 Task: View property listings for condos in San Francisco, California, with waterfront views and access to cultural attractions.
Action: Key pressed s<Key.caps_lock>AN<Key.space><Key.caps_lock>f<Key.caps_lock>RAN
Screenshot: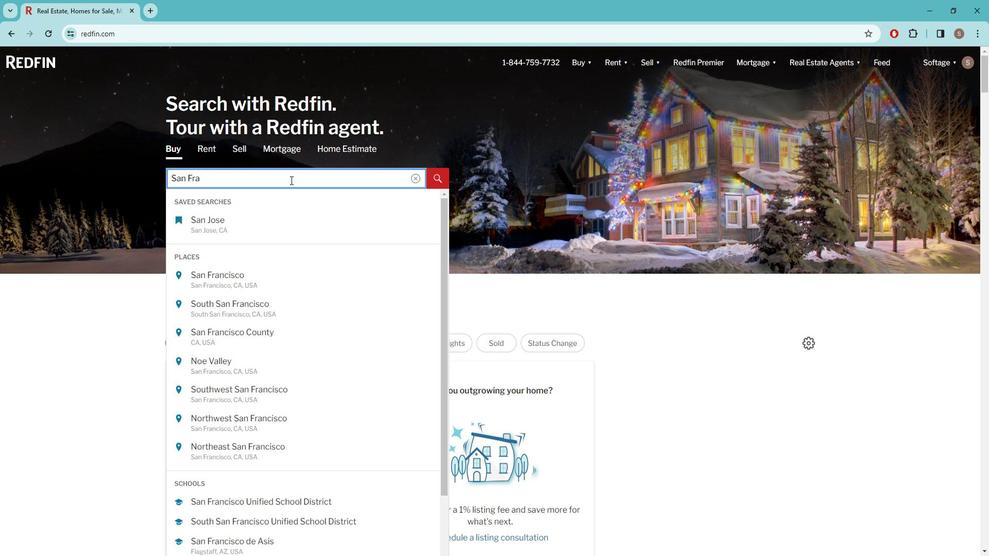 
Action: Mouse moved to (273, 276)
Screenshot: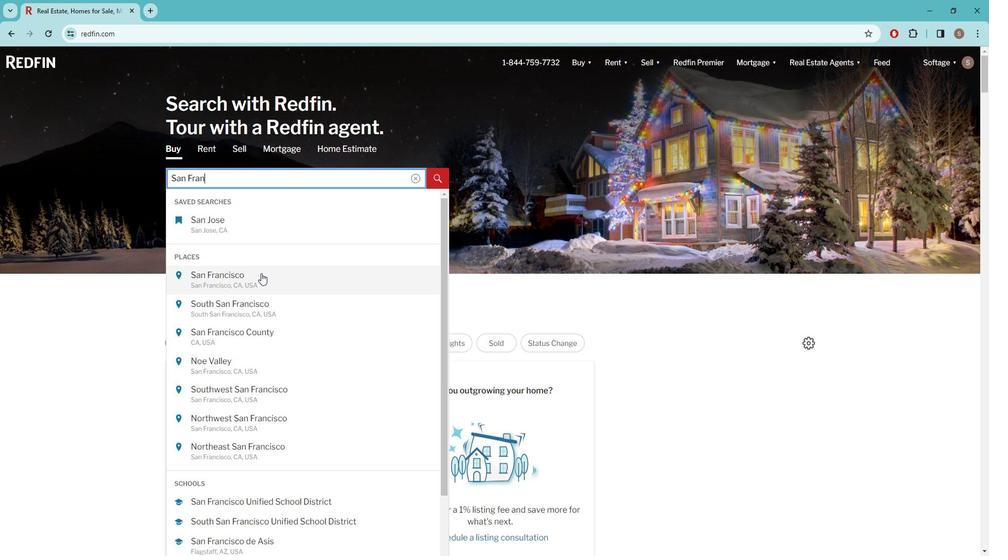 
Action: Mouse pressed left at (273, 276)
Screenshot: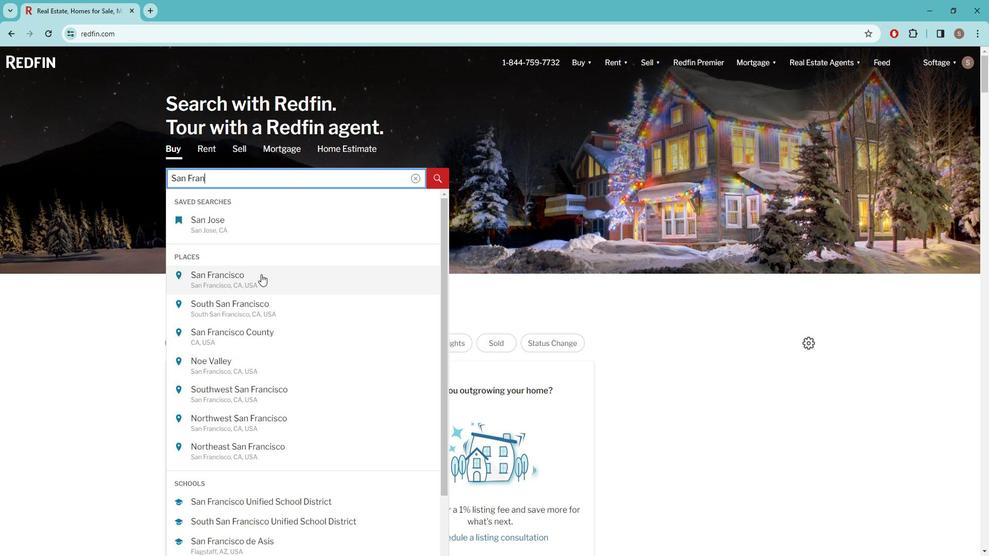 
Action: Mouse moved to (880, 134)
Screenshot: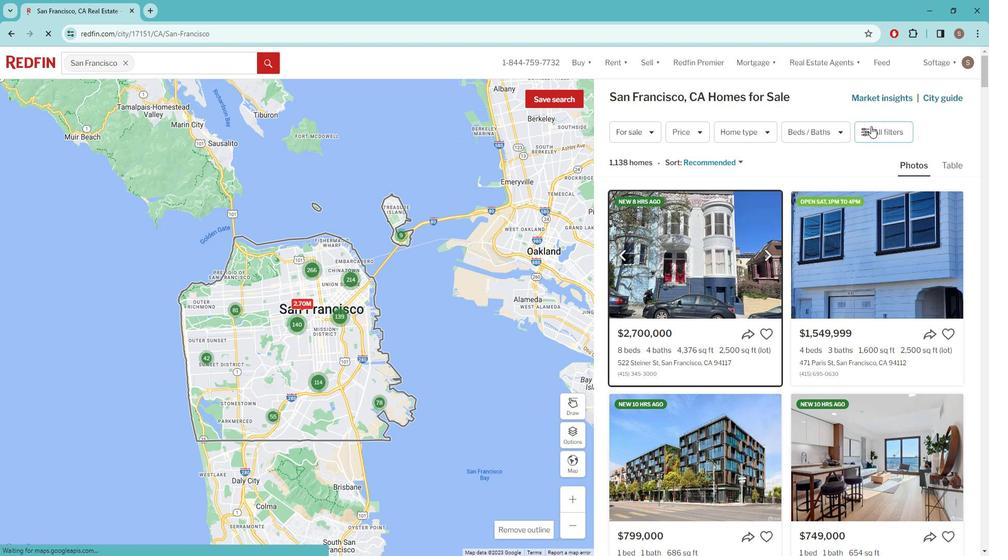 
Action: Mouse pressed left at (880, 134)
Screenshot: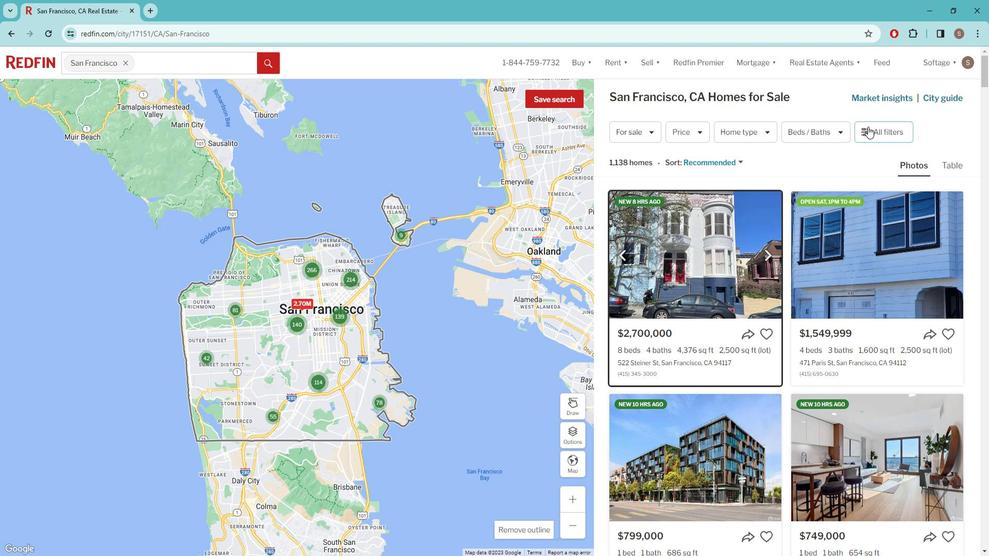 
Action: Mouse moved to (836, 269)
Screenshot: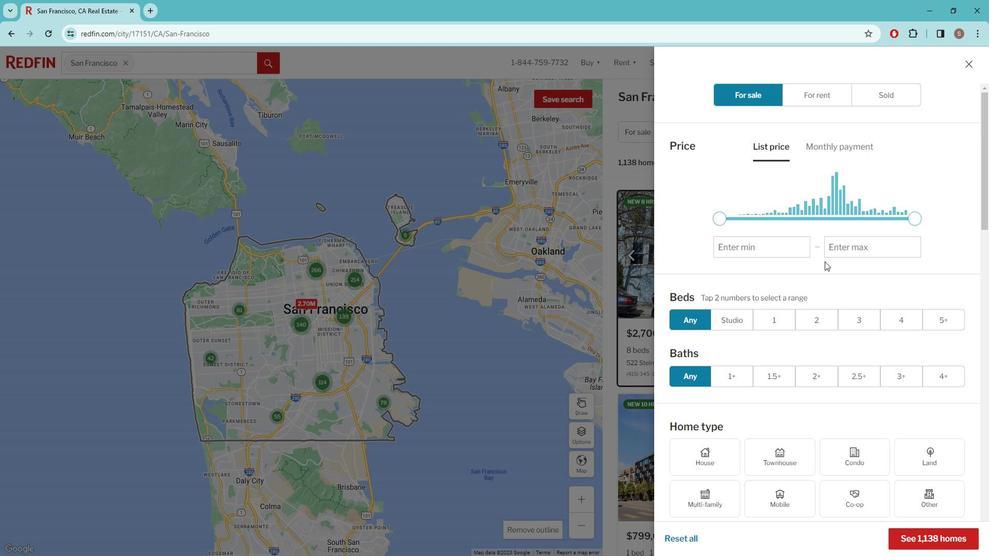 
Action: Mouse scrolled (836, 268) with delta (0, 0)
Screenshot: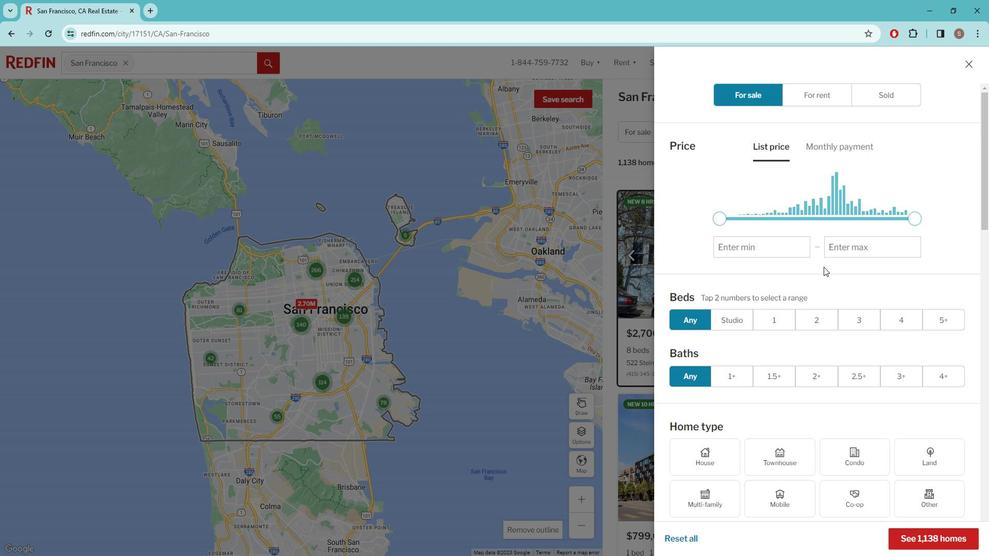 
Action: Mouse moved to (828, 265)
Screenshot: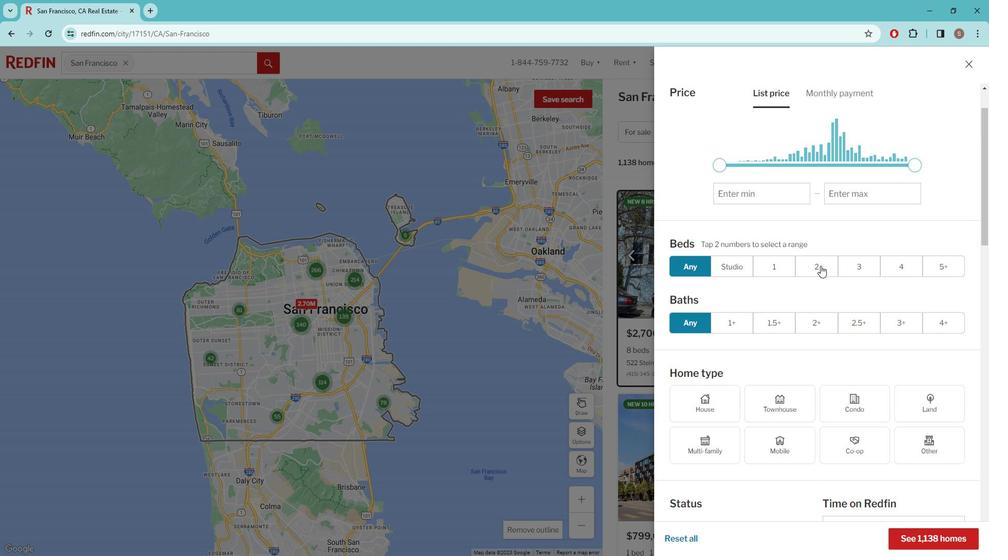 
Action: Mouse scrolled (828, 266) with delta (0, 0)
Screenshot: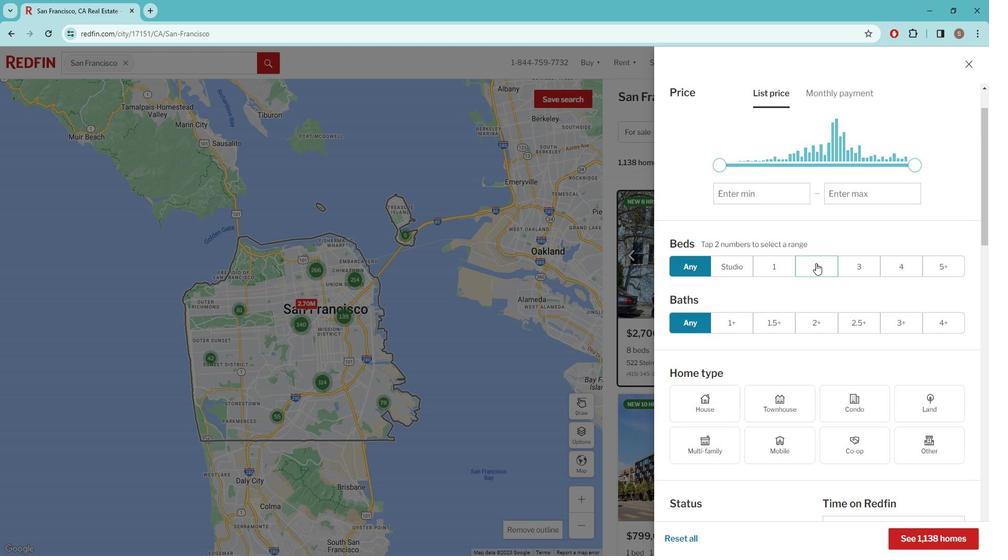 
Action: Mouse scrolled (828, 265) with delta (0, 0)
Screenshot: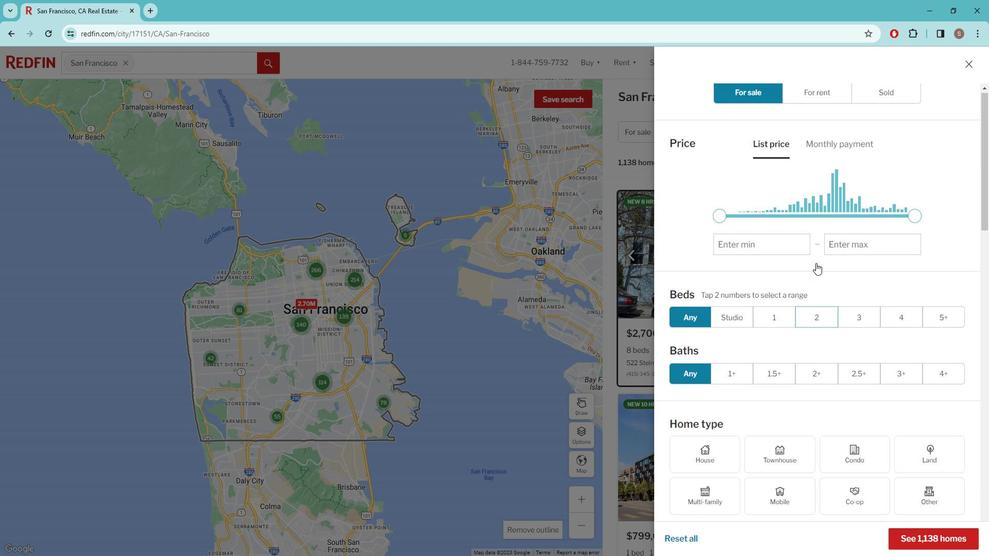 
Action: Mouse scrolled (828, 265) with delta (0, 0)
Screenshot: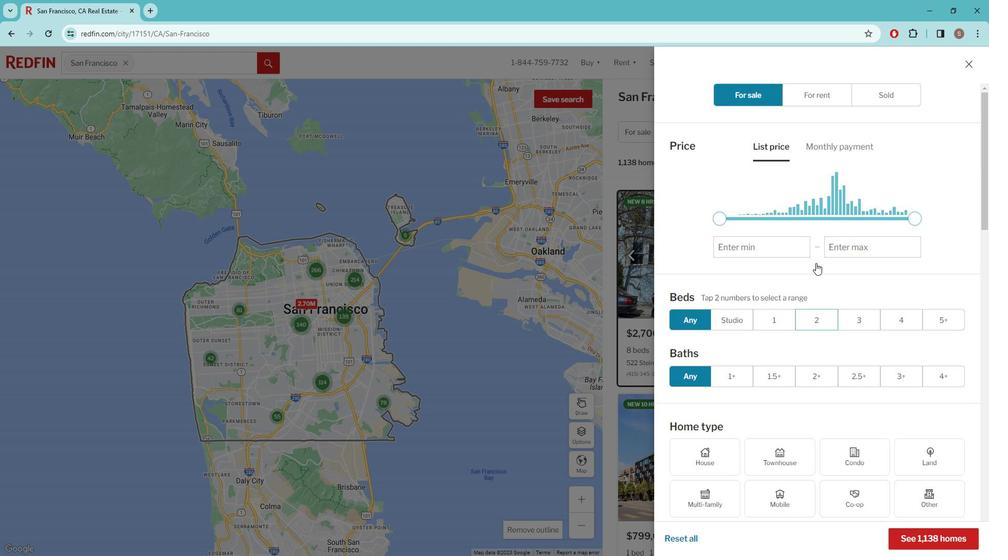 
Action: Mouse moved to (867, 349)
Screenshot: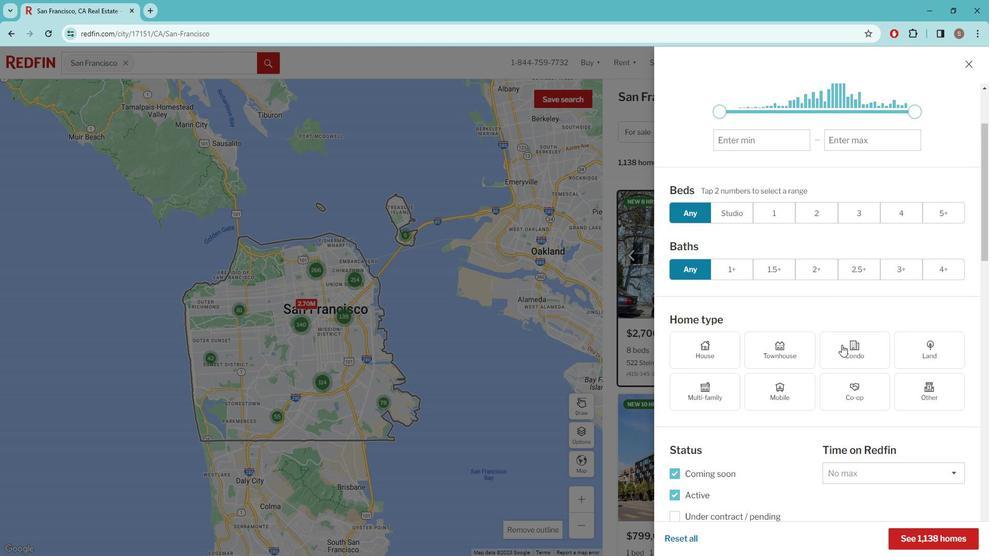 
Action: Mouse pressed left at (867, 349)
Screenshot: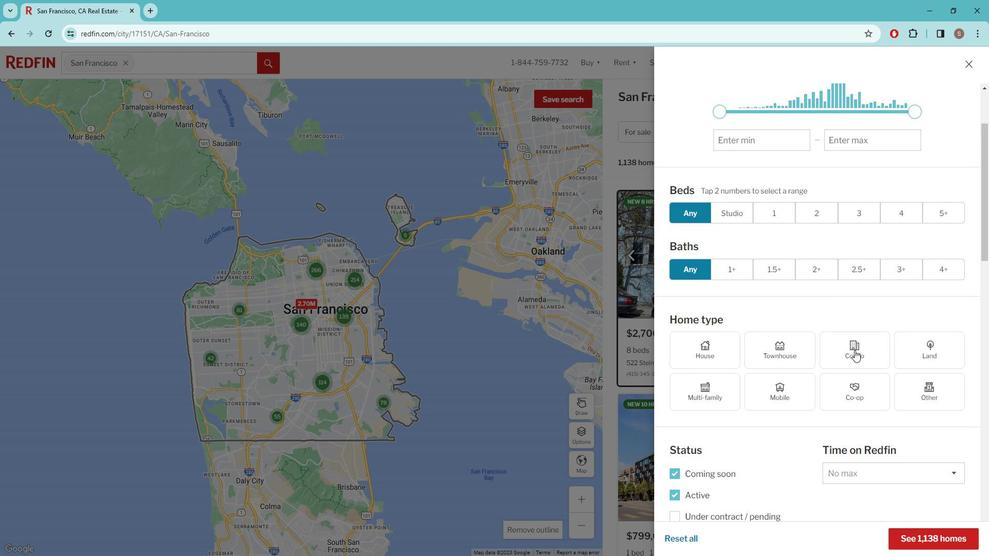 
Action: Mouse scrolled (867, 349) with delta (0, 0)
Screenshot: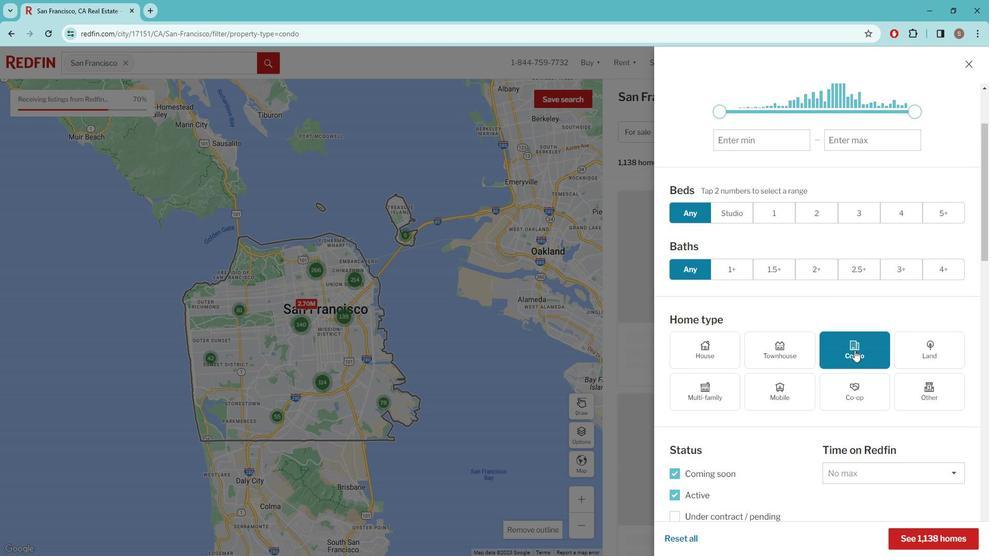 
Action: Mouse scrolled (867, 349) with delta (0, 0)
Screenshot: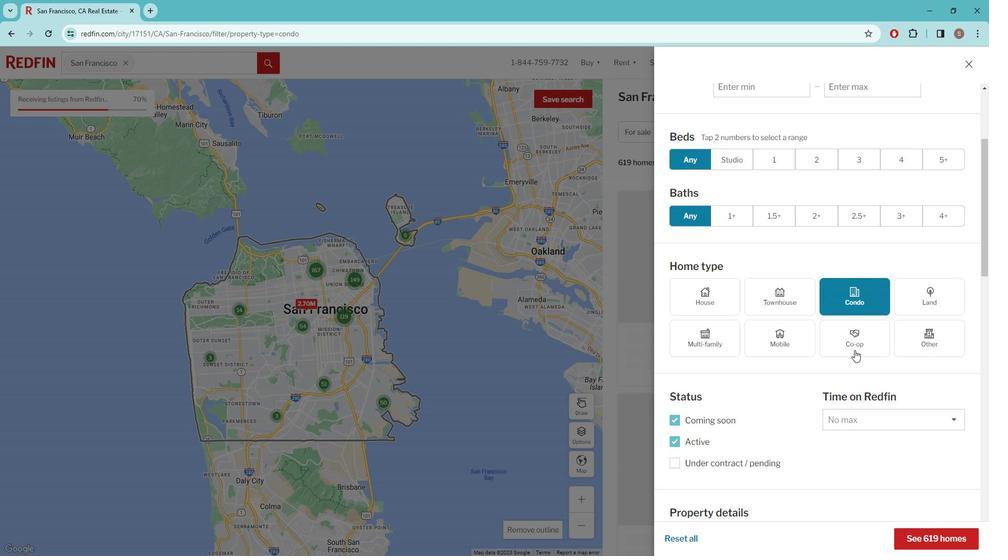 
Action: Mouse scrolled (867, 349) with delta (0, 0)
Screenshot: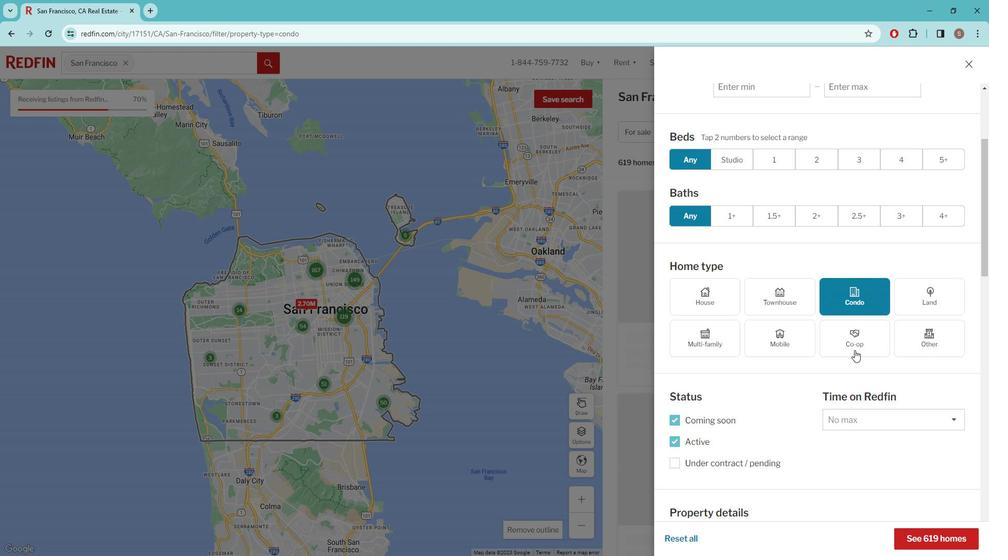 
Action: Mouse scrolled (867, 349) with delta (0, 0)
Screenshot: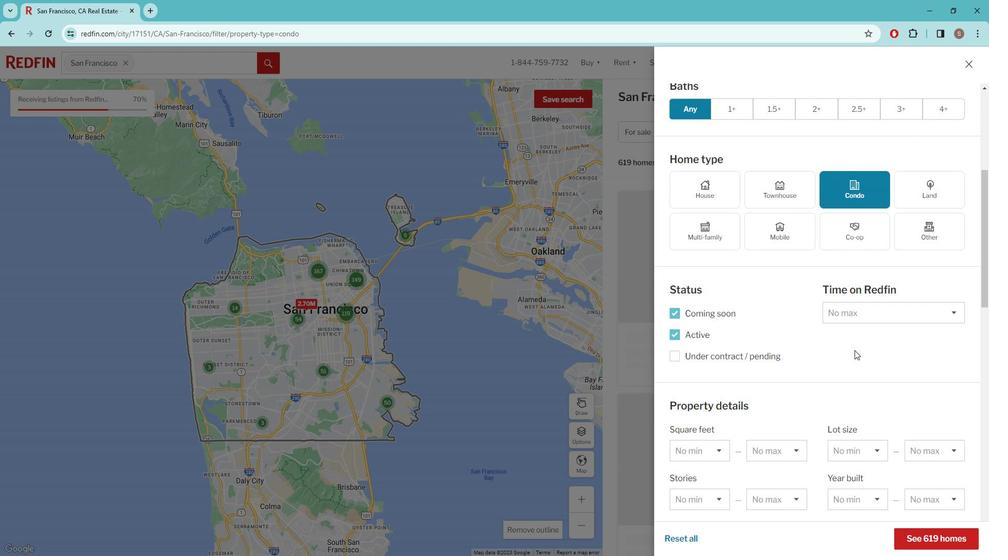 
Action: Mouse scrolled (867, 349) with delta (0, 0)
Screenshot: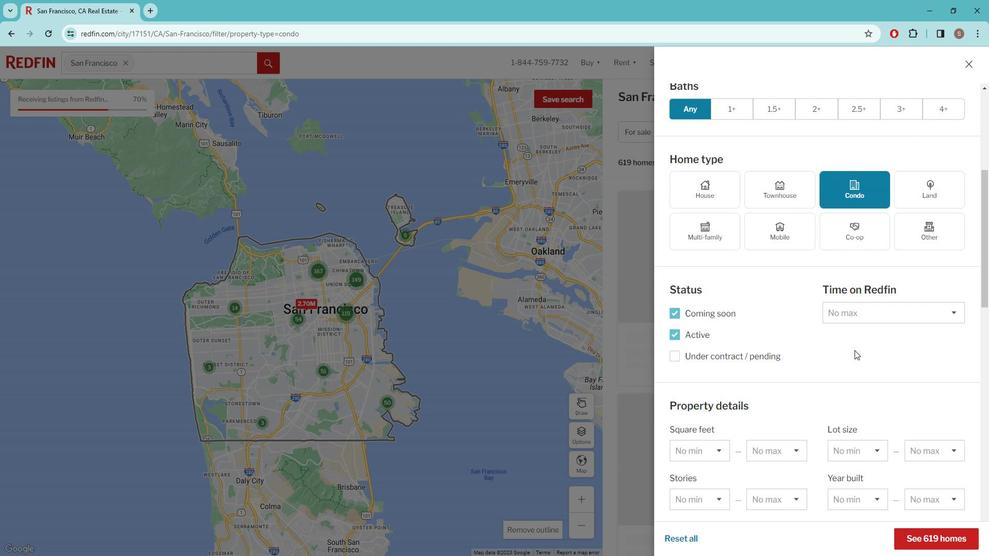 
Action: Mouse scrolled (867, 349) with delta (0, 0)
Screenshot: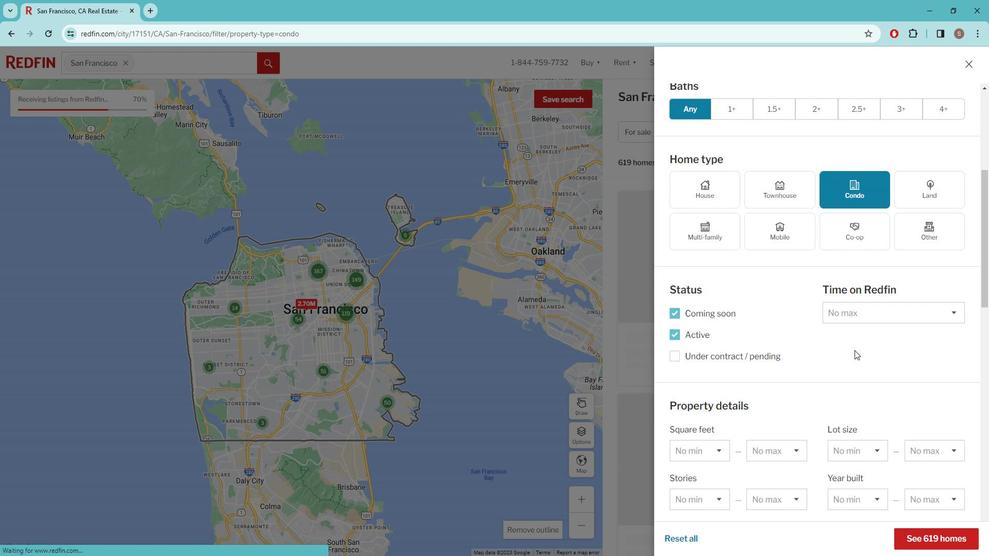 
Action: Mouse scrolled (867, 349) with delta (0, 0)
Screenshot: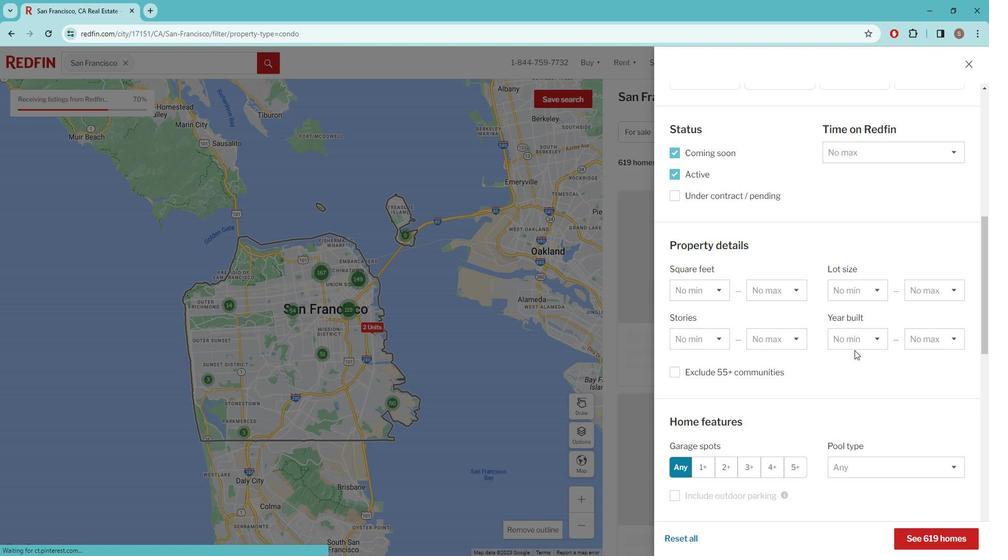 
Action: Mouse scrolled (867, 349) with delta (0, 0)
Screenshot: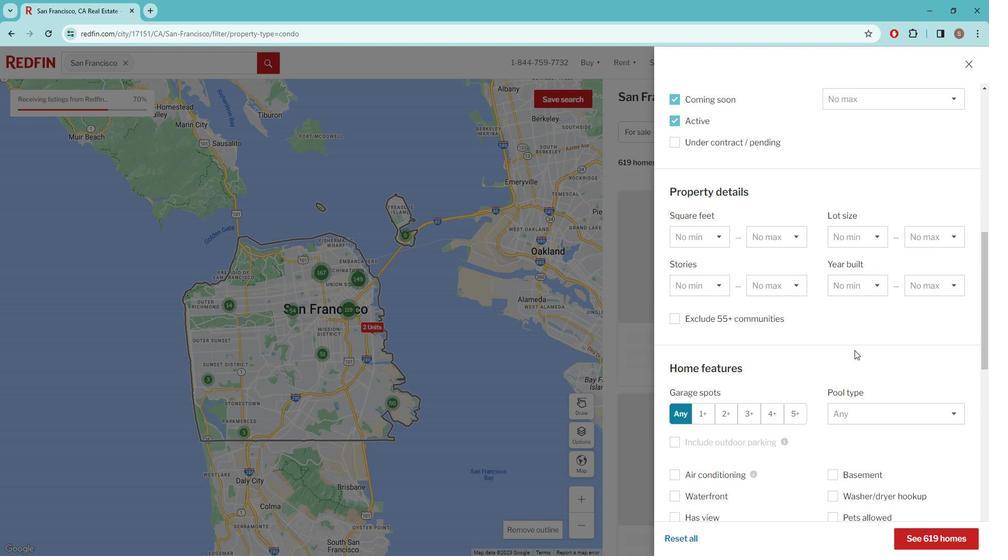 
Action: Mouse scrolled (867, 349) with delta (0, 0)
Screenshot: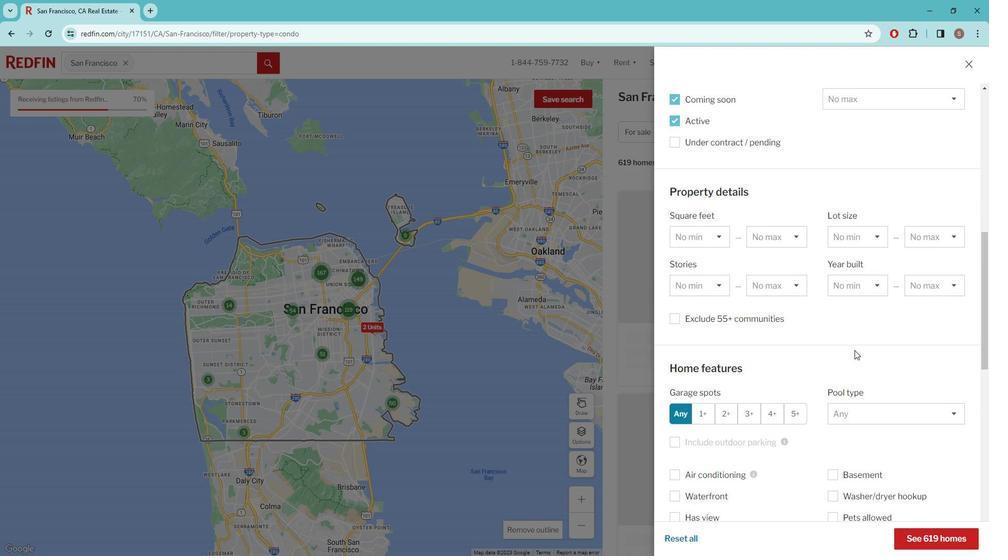 
Action: Mouse moved to (739, 387)
Screenshot: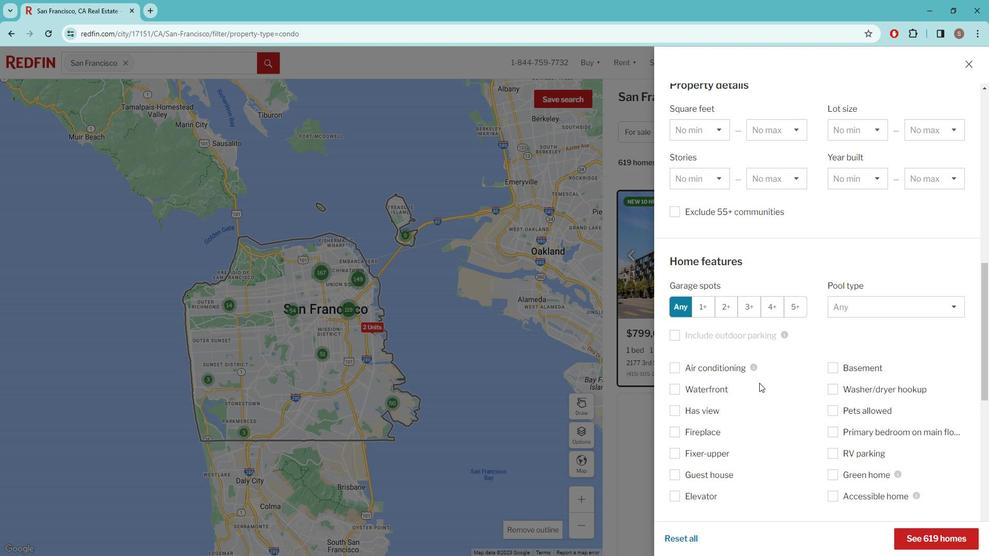 
Action: Mouse pressed left at (739, 387)
Screenshot: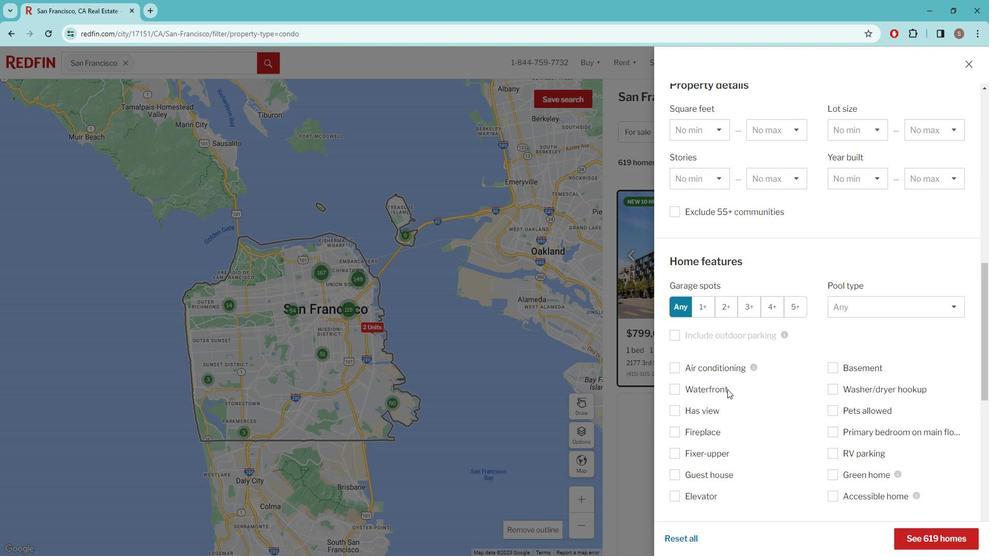 
Action: Mouse scrolled (739, 386) with delta (0, 0)
Screenshot: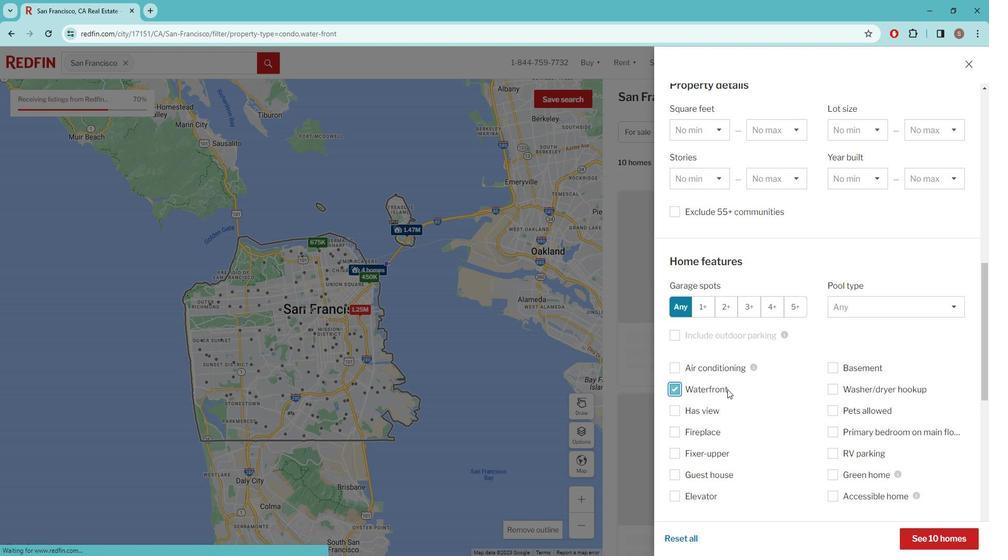 
Action: Mouse scrolled (739, 386) with delta (0, 0)
Screenshot: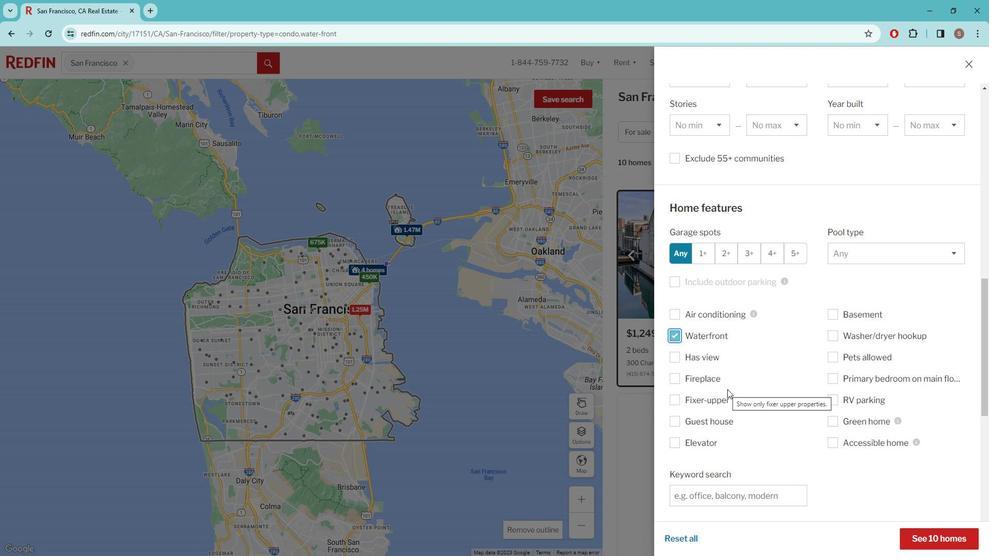 
Action: Mouse scrolled (739, 386) with delta (0, 0)
Screenshot: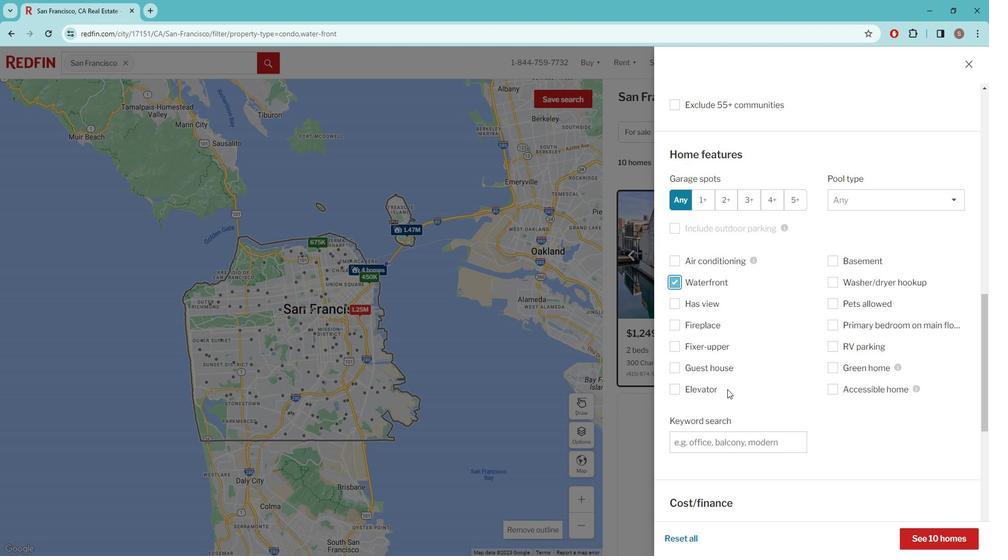 
Action: Mouse moved to (695, 386)
Screenshot: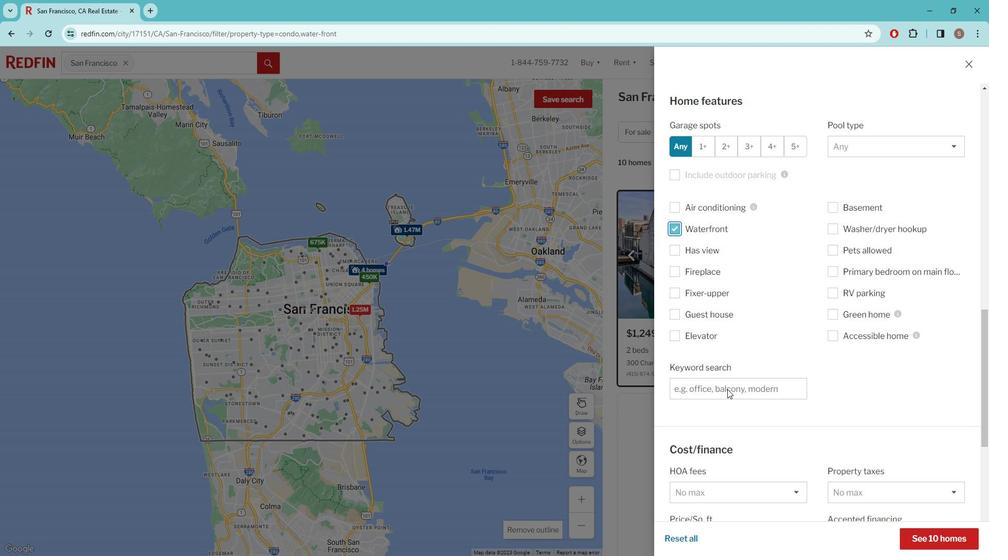 
Action: Mouse pressed left at (695, 386)
Screenshot: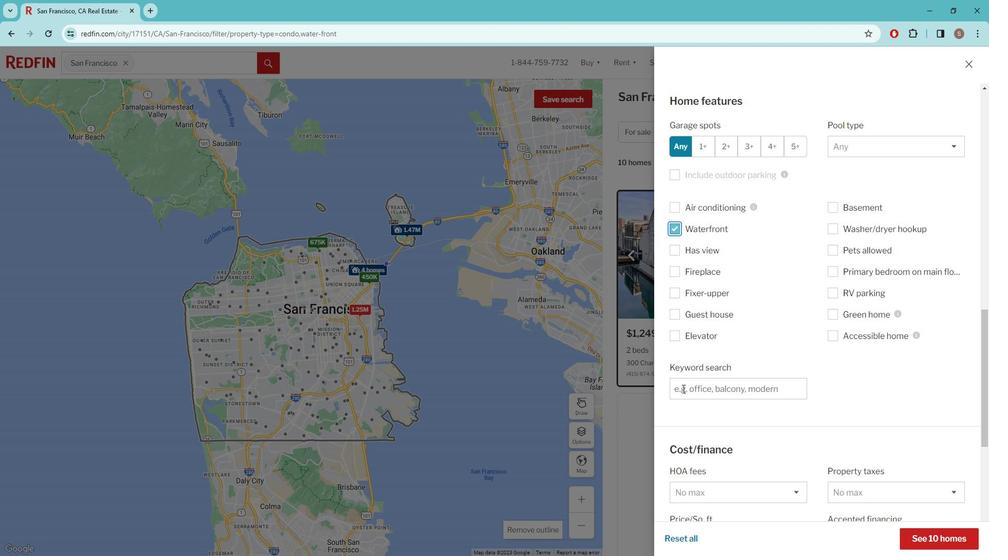 
Action: Key pressed CULTURAL<Key.space>ATTRACTIONS<Key.space>
Screenshot: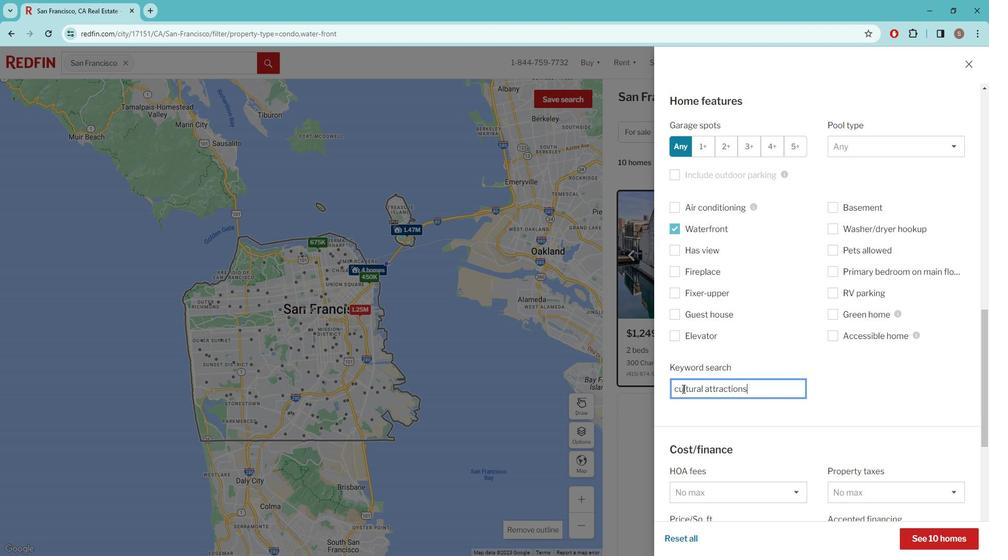 
Action: Mouse moved to (721, 402)
Screenshot: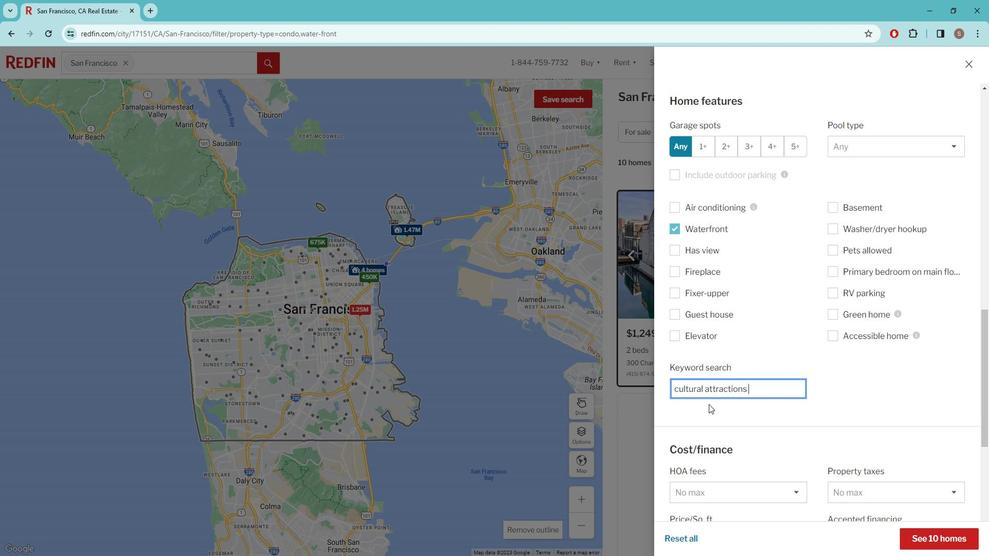 
Action: Mouse scrolled (721, 402) with delta (0, 0)
Screenshot: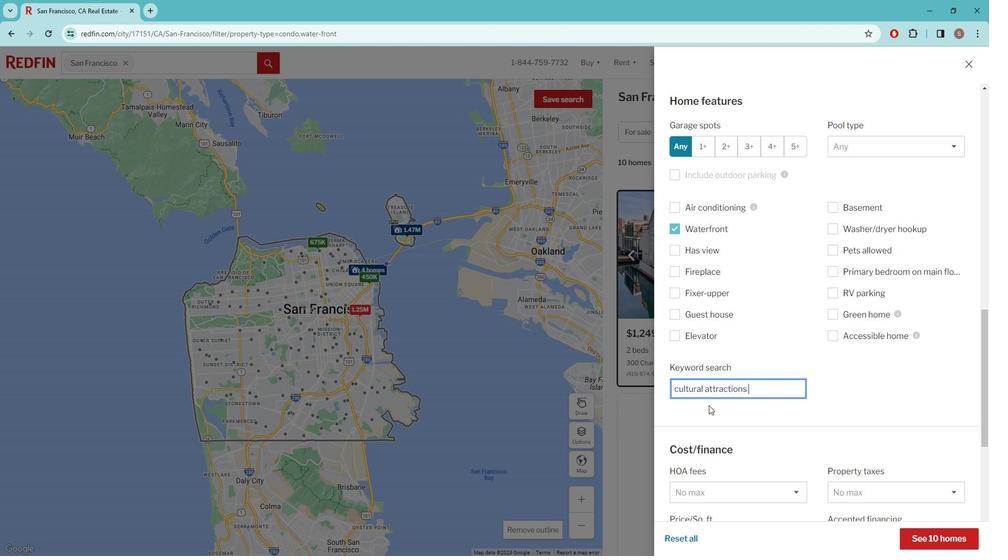 
Action: Mouse scrolled (721, 402) with delta (0, 0)
Screenshot: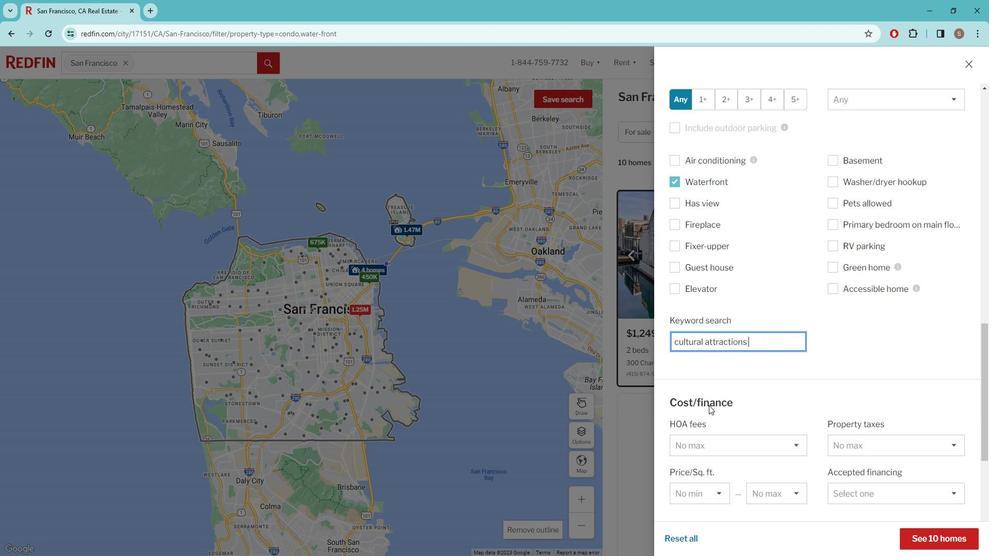 
Action: Mouse moved to (728, 396)
Screenshot: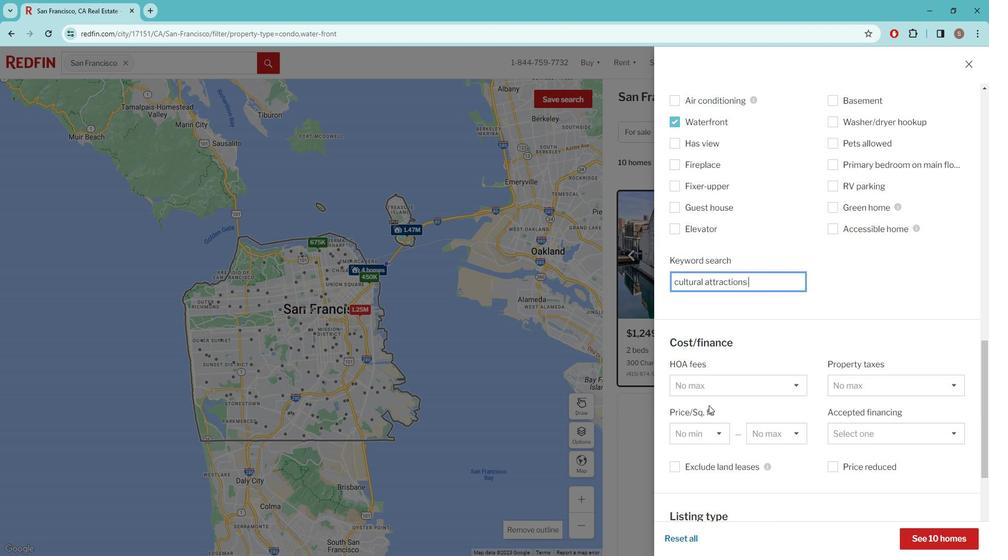 
Action: Mouse scrolled (728, 395) with delta (0, 0)
Screenshot: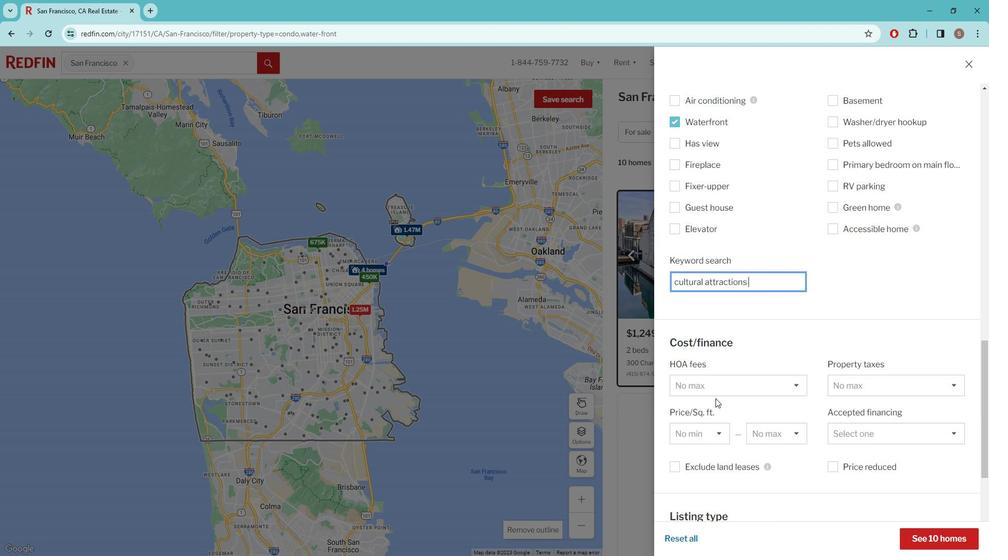 
Action: Mouse scrolled (728, 395) with delta (0, 0)
Screenshot: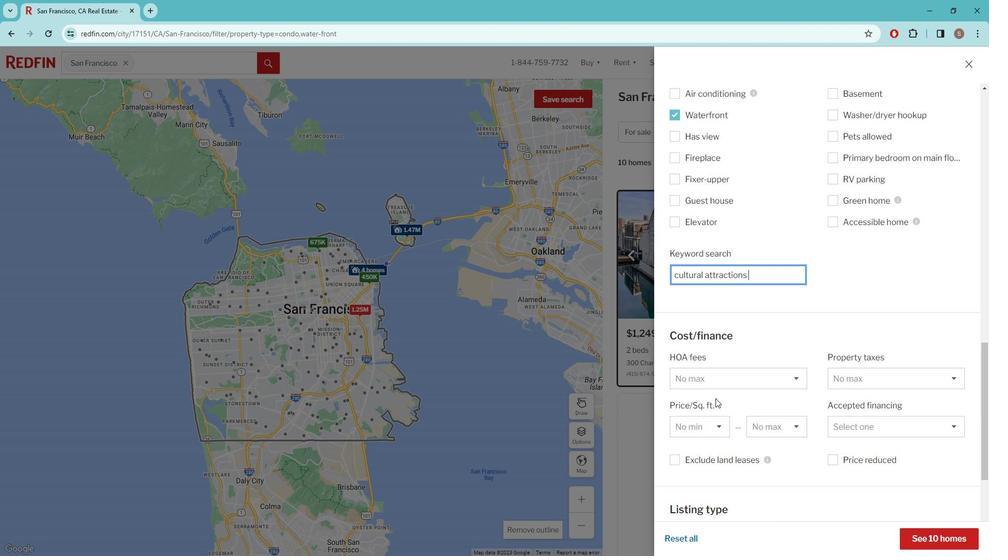 
Action: Mouse scrolled (728, 395) with delta (0, 0)
Screenshot: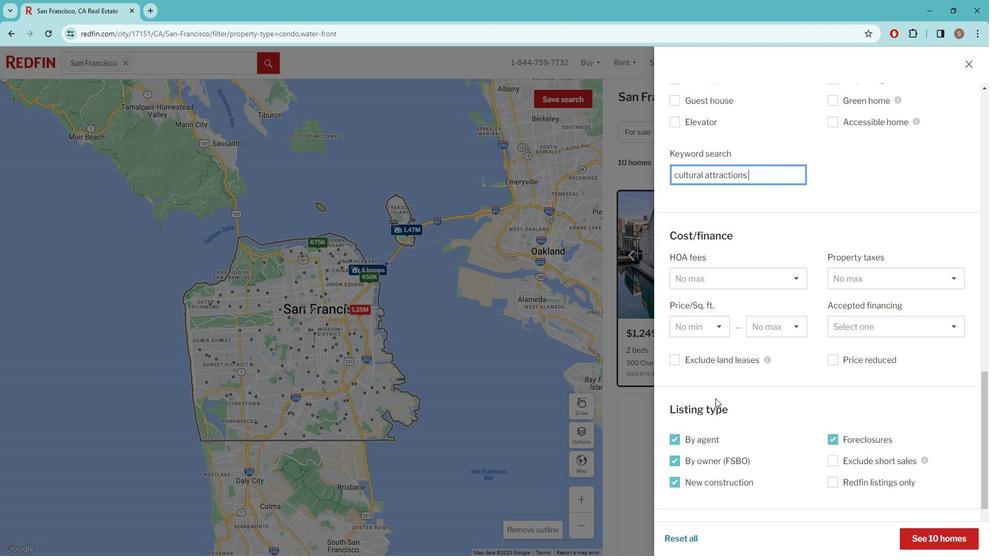 
Action: Mouse scrolled (728, 395) with delta (0, 0)
Screenshot: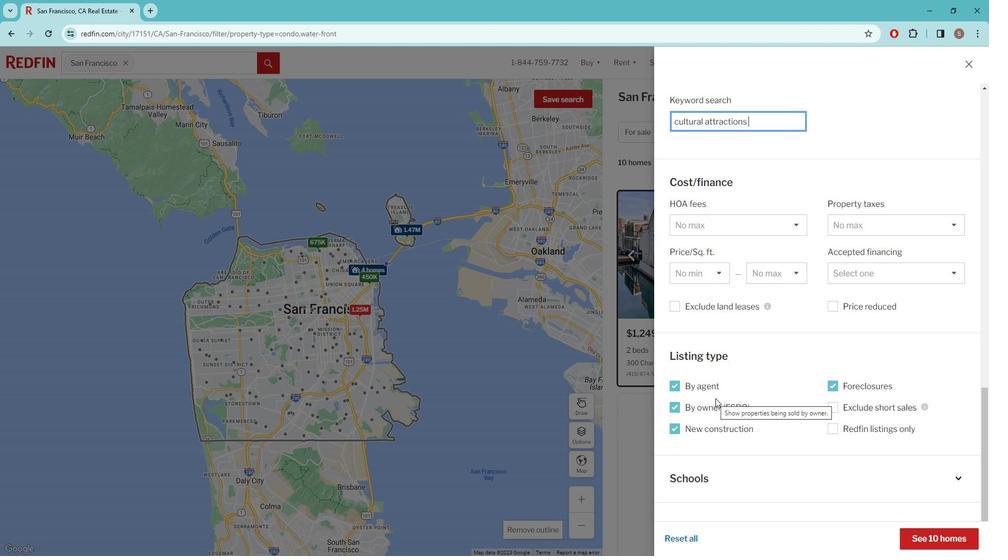 
Action: Mouse scrolled (728, 395) with delta (0, 0)
Screenshot: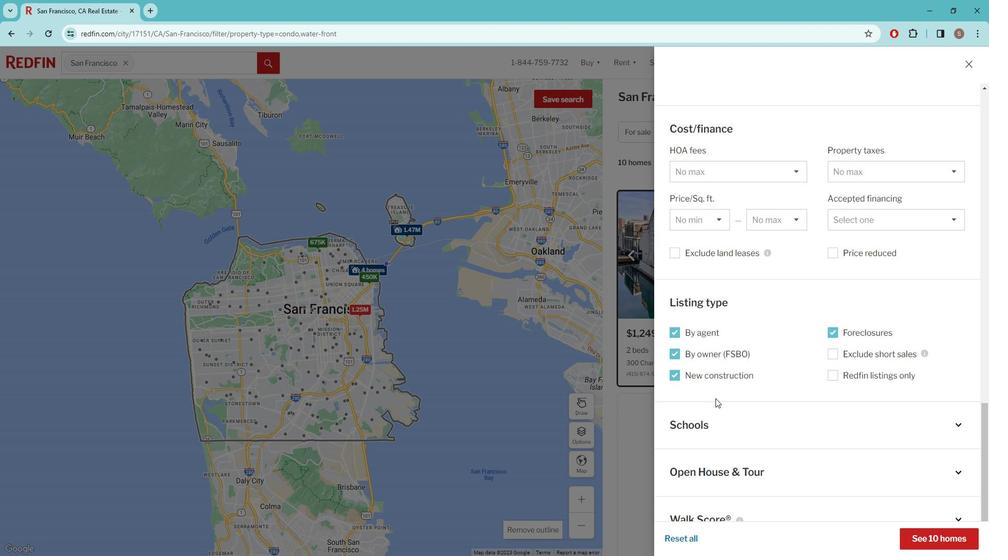 
Action: Mouse scrolled (728, 395) with delta (0, 0)
Screenshot: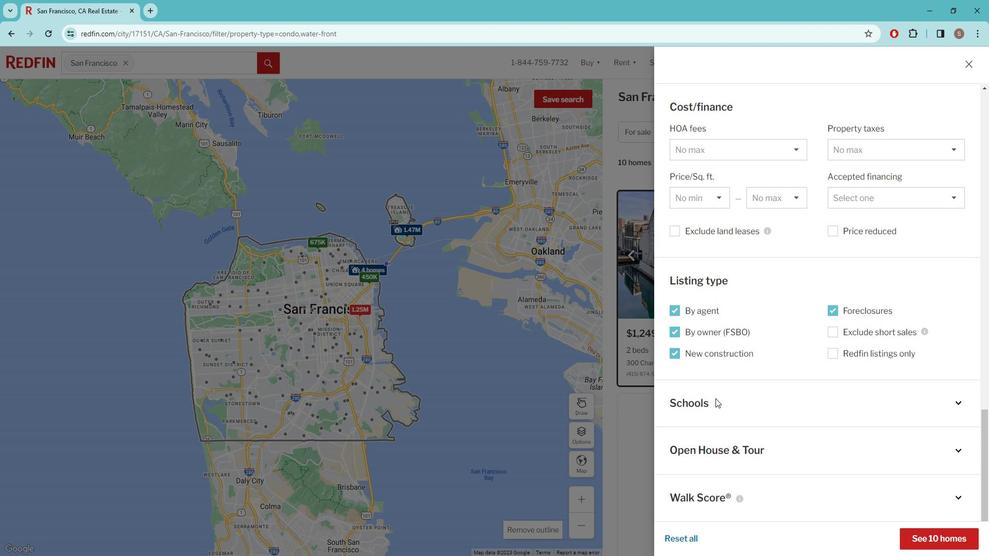 
Action: Mouse scrolled (728, 395) with delta (0, 0)
Screenshot: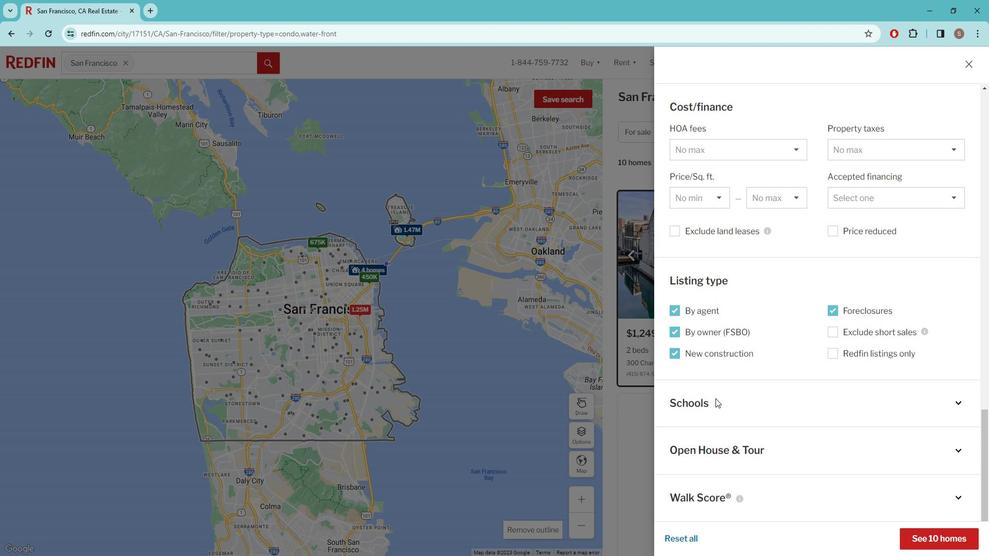 
Action: Mouse scrolled (728, 395) with delta (0, 0)
Screenshot: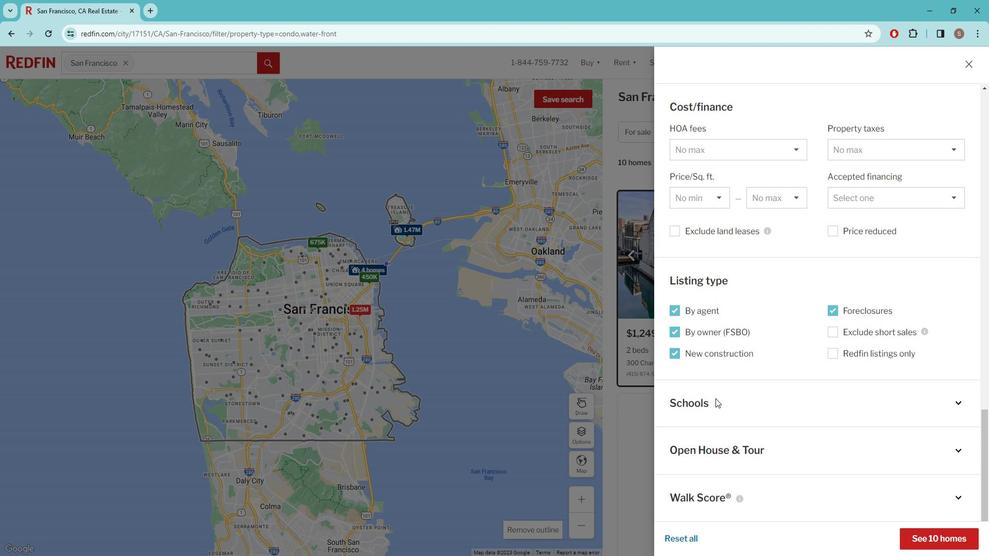 
Action: Mouse scrolled (728, 395) with delta (0, 0)
Screenshot: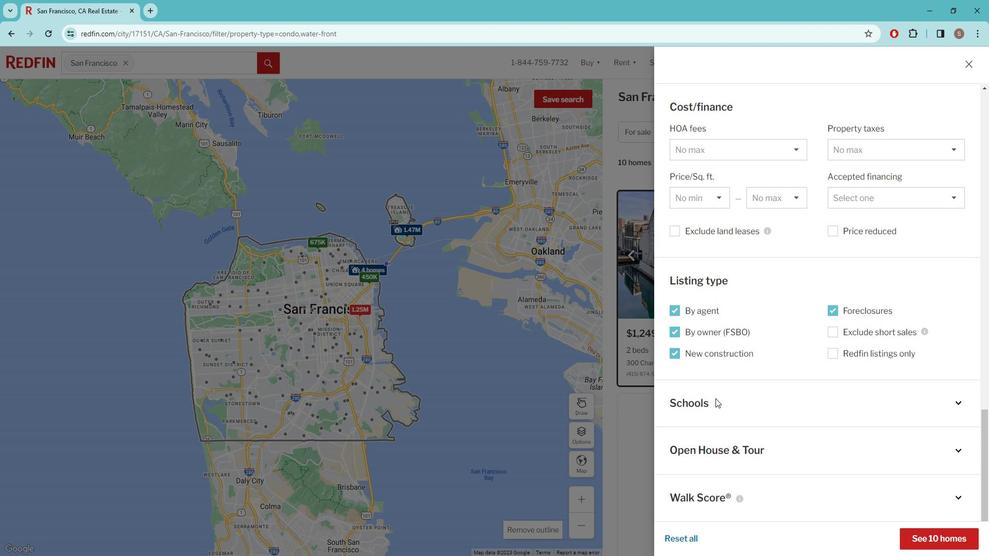 
Action: Mouse moved to (947, 526)
Screenshot: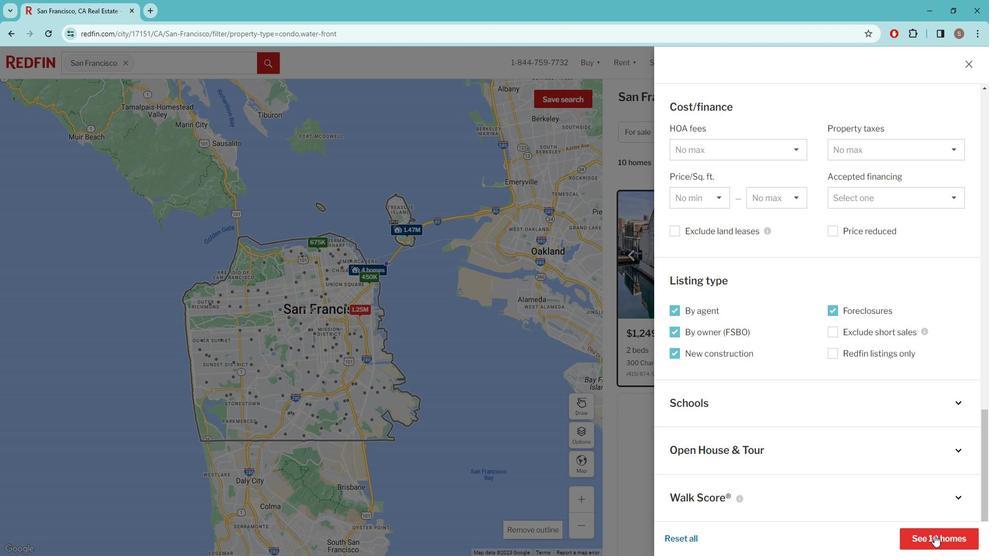 
Action: Mouse pressed left at (947, 526)
Screenshot: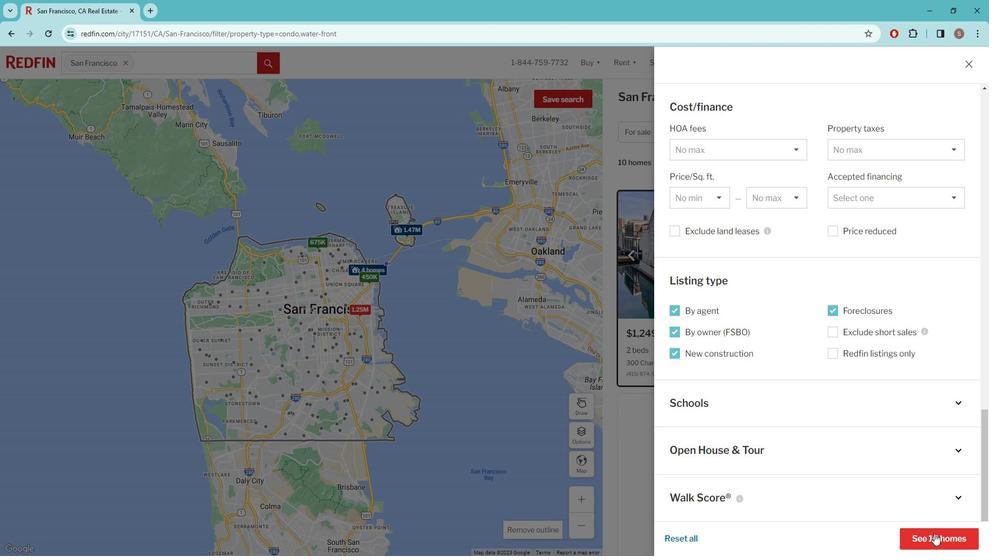 
Action: Mouse moved to (721, 401)
Screenshot: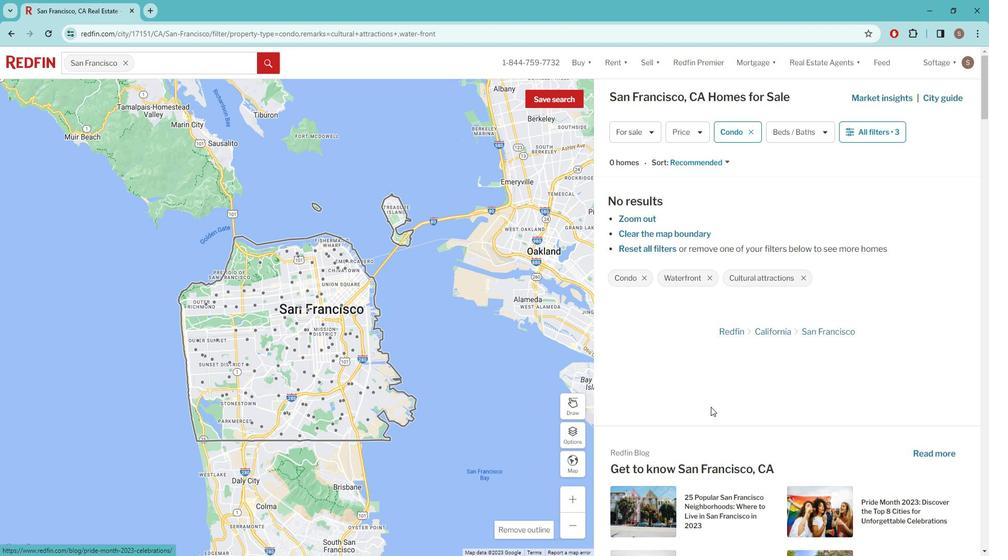 
